Task: Create a section Data Visualization Sprint and in the section, add a milestone Performance Improvements in the project VitalityTech.
Action: Mouse moved to (53, 153)
Screenshot: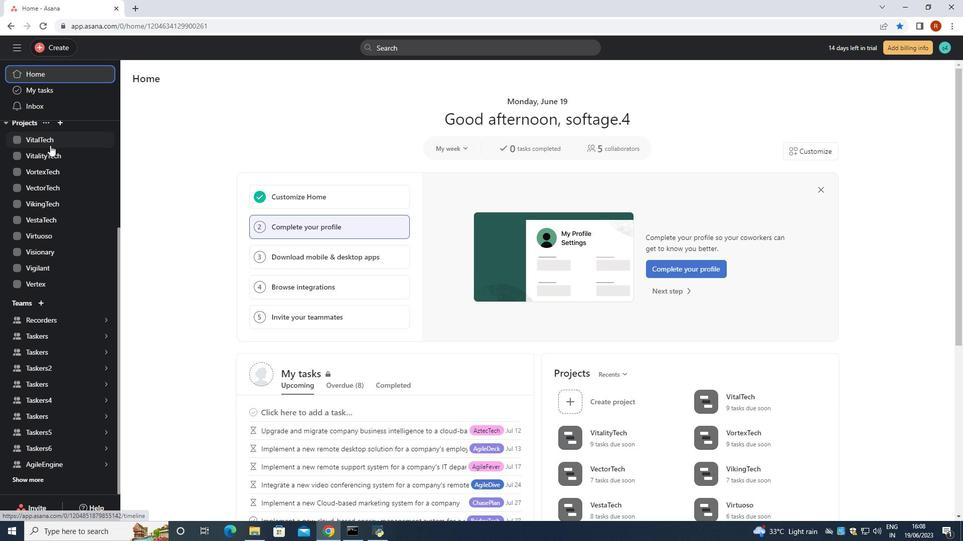 
Action: Mouse pressed left at (53, 153)
Screenshot: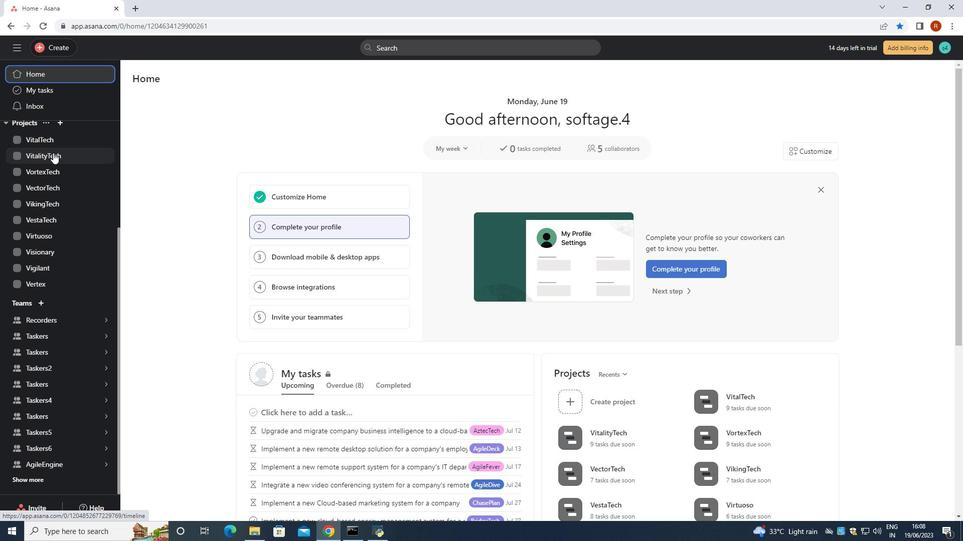 
Action: Mouse moved to (205, 289)
Screenshot: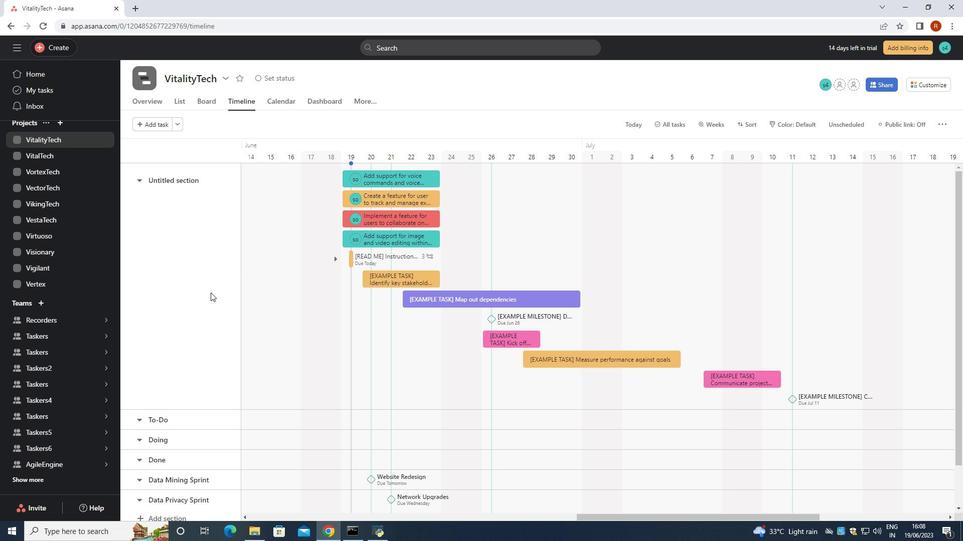 
Action: Mouse scrolled (205, 289) with delta (0, 0)
Screenshot: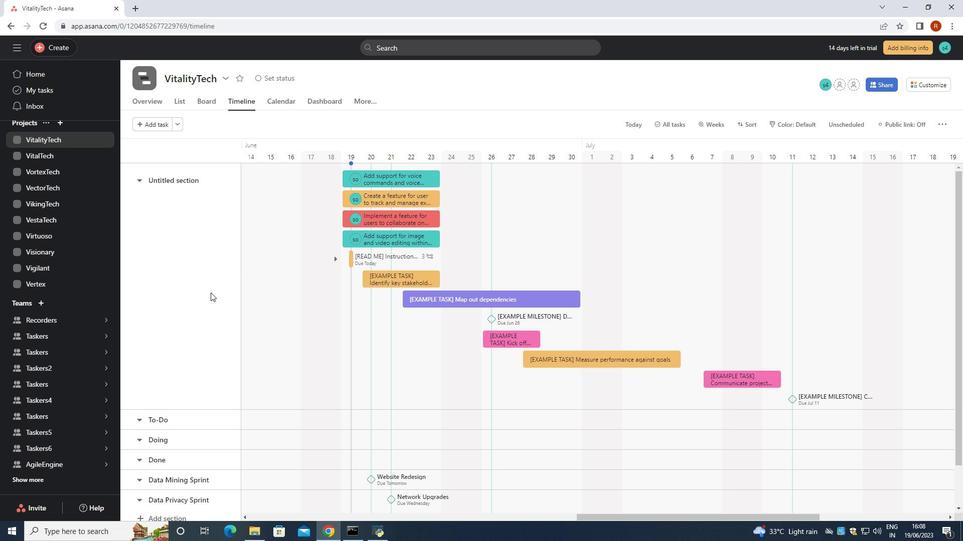 
Action: Mouse moved to (202, 289)
Screenshot: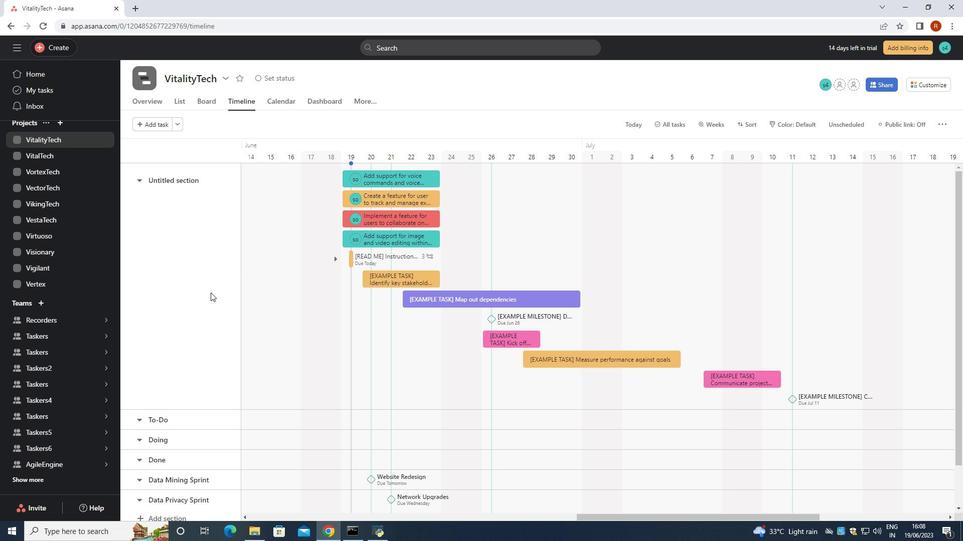 
Action: Mouse scrolled (203, 289) with delta (0, 0)
Screenshot: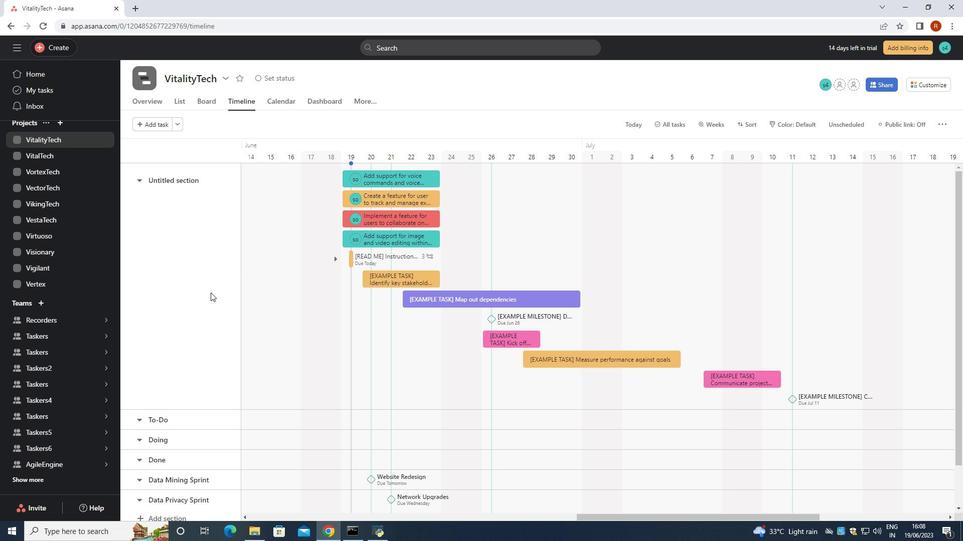 
Action: Mouse moved to (200, 289)
Screenshot: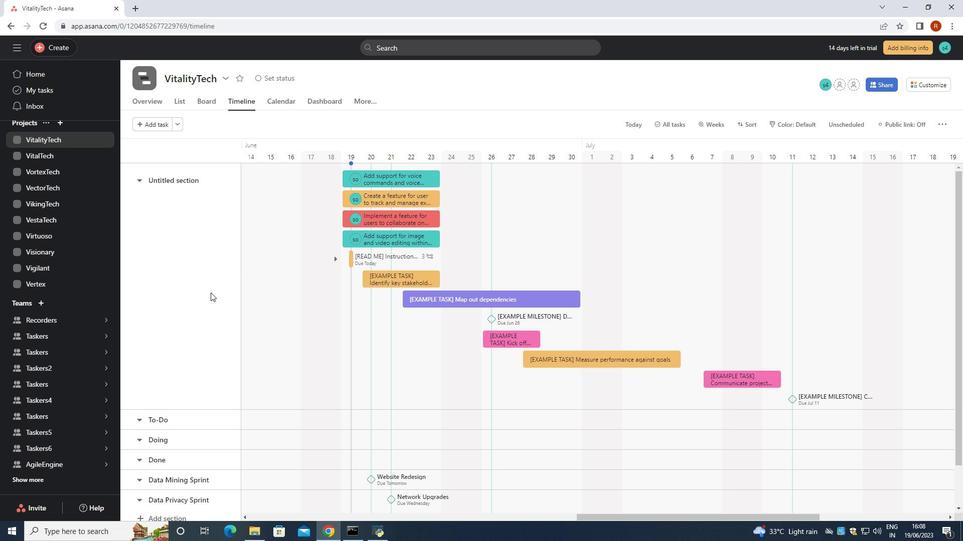 
Action: Mouse scrolled (201, 289) with delta (0, 0)
Screenshot: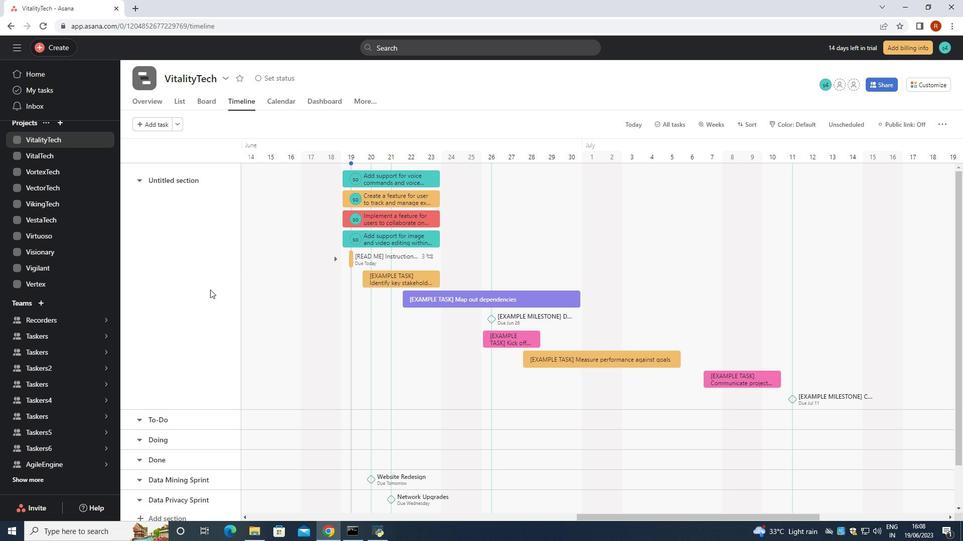
Action: Mouse moved to (199, 289)
Screenshot: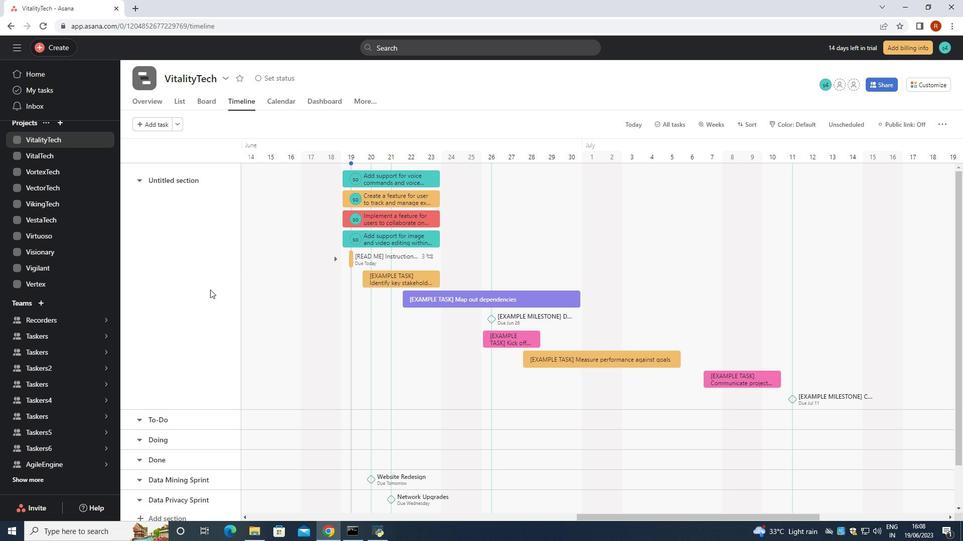 
Action: Mouse scrolled (200, 289) with delta (0, 0)
Screenshot: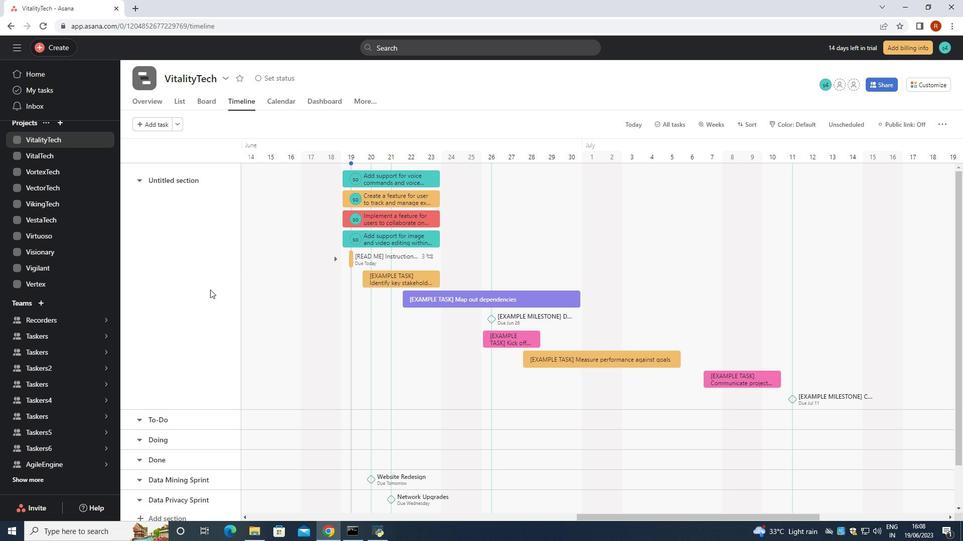 
Action: Mouse moved to (195, 289)
Screenshot: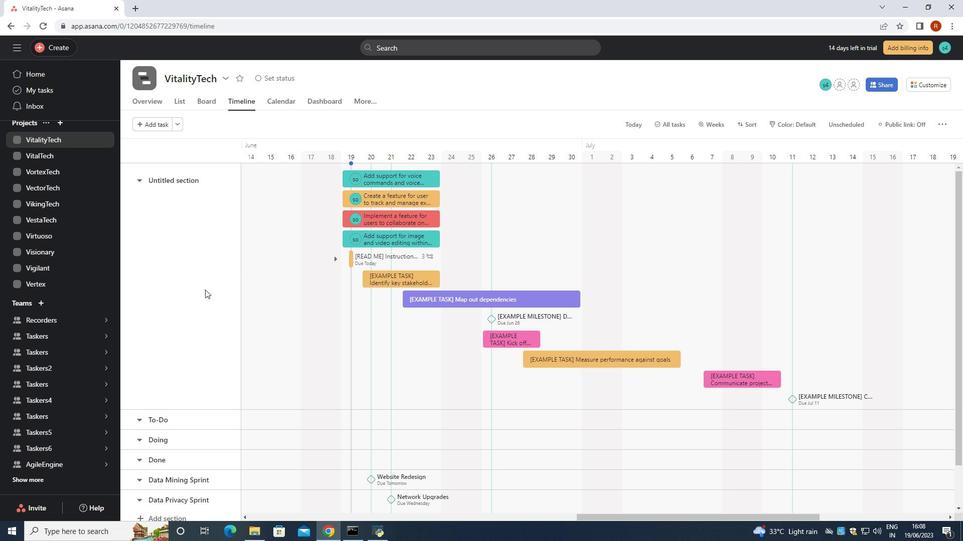 
Action: Mouse scrolled (198, 289) with delta (0, 0)
Screenshot: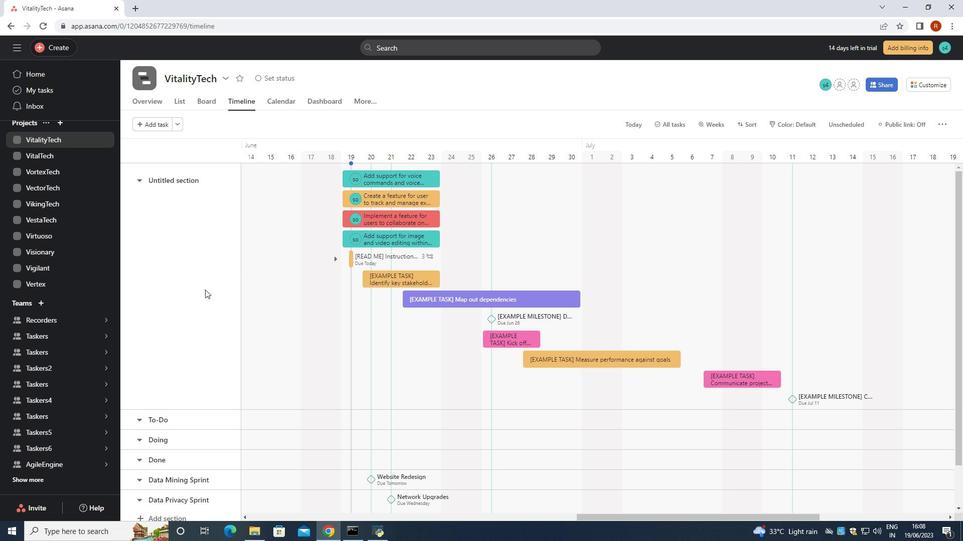 
Action: Mouse moved to (194, 289)
Screenshot: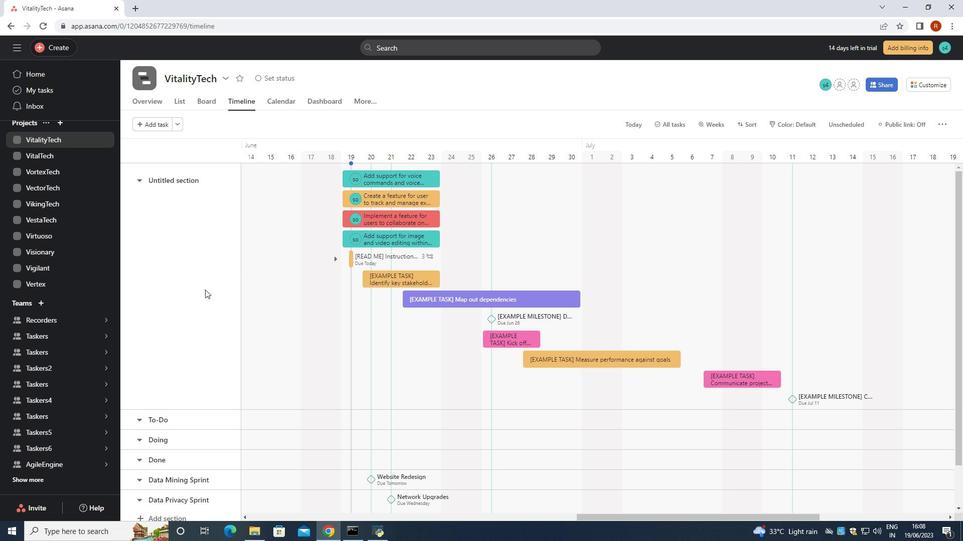 
Action: Mouse scrolled (195, 289) with delta (0, 0)
Screenshot: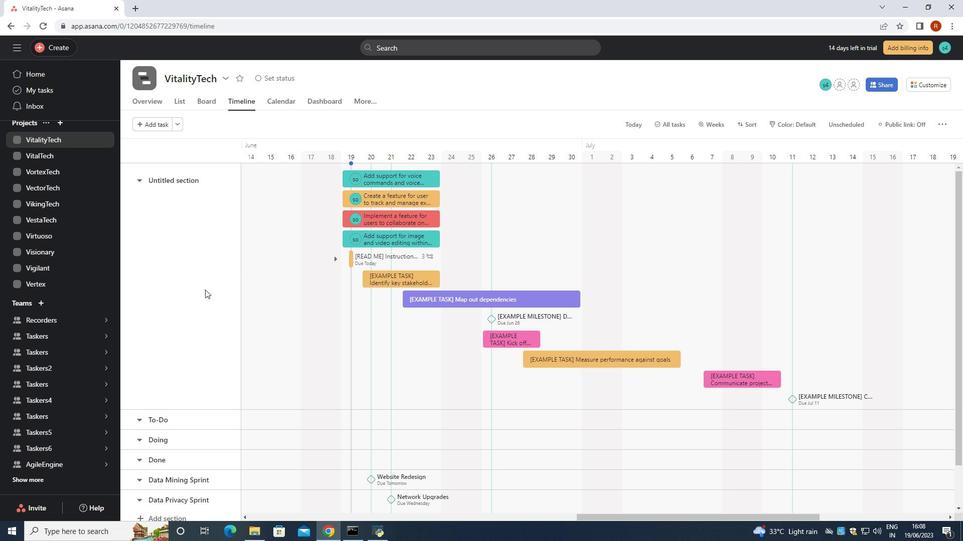 
Action: Mouse moved to (175, 471)
Screenshot: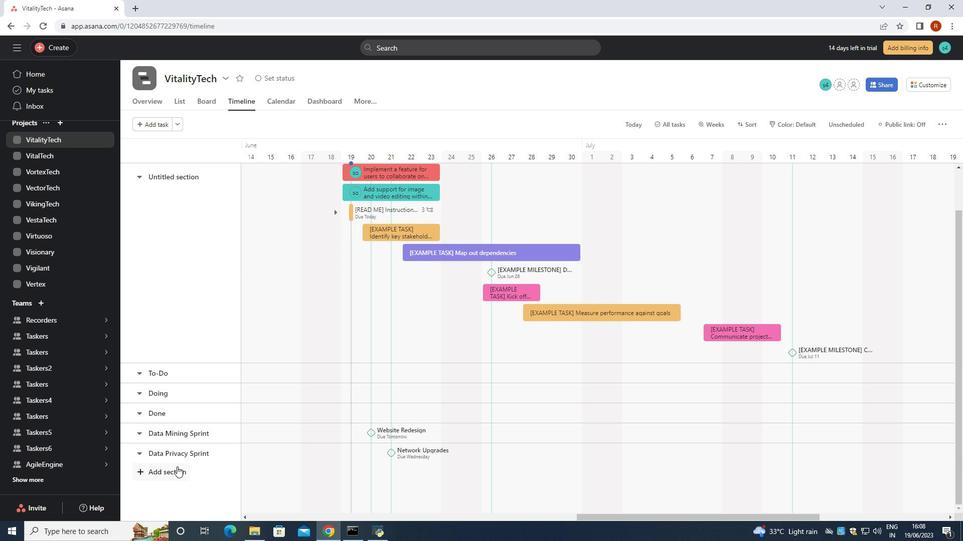 
Action: Mouse pressed left at (175, 471)
Screenshot: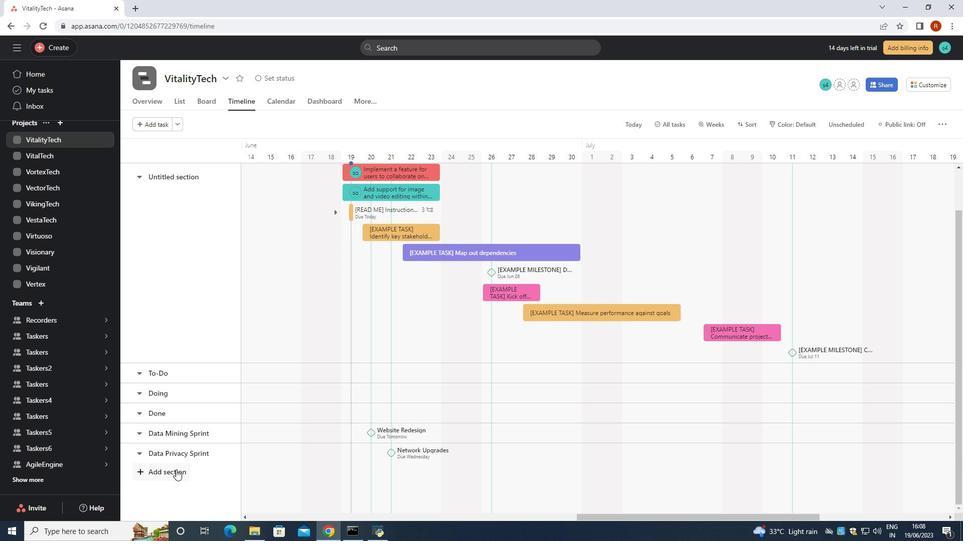 
Action: Mouse moved to (175, 471)
Screenshot: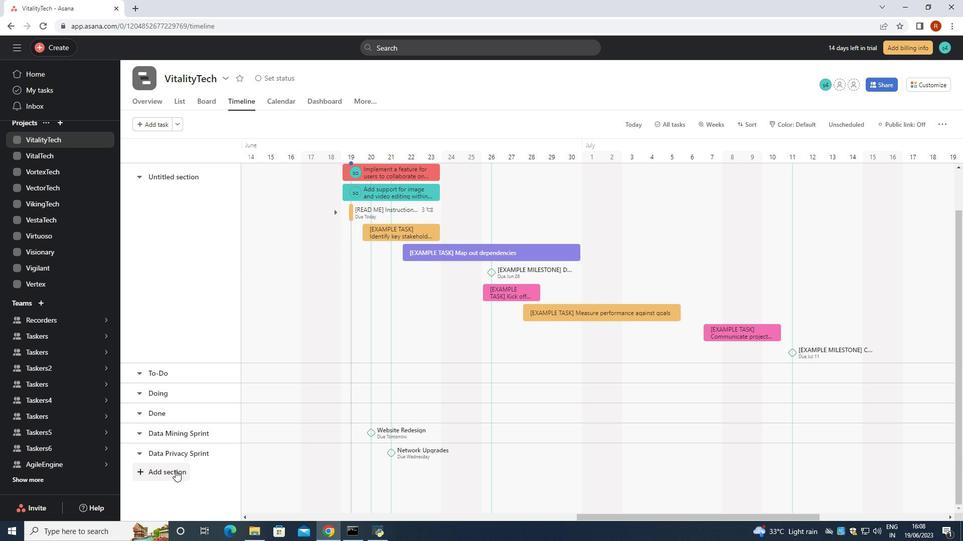 
Action: Key pressed <Key.shift>Data<Key.space><Key.shift>BV<Key.backspace><Key.backspace><Key.shift>Visualization<Key.space><Key.shift>Sprint
Screenshot: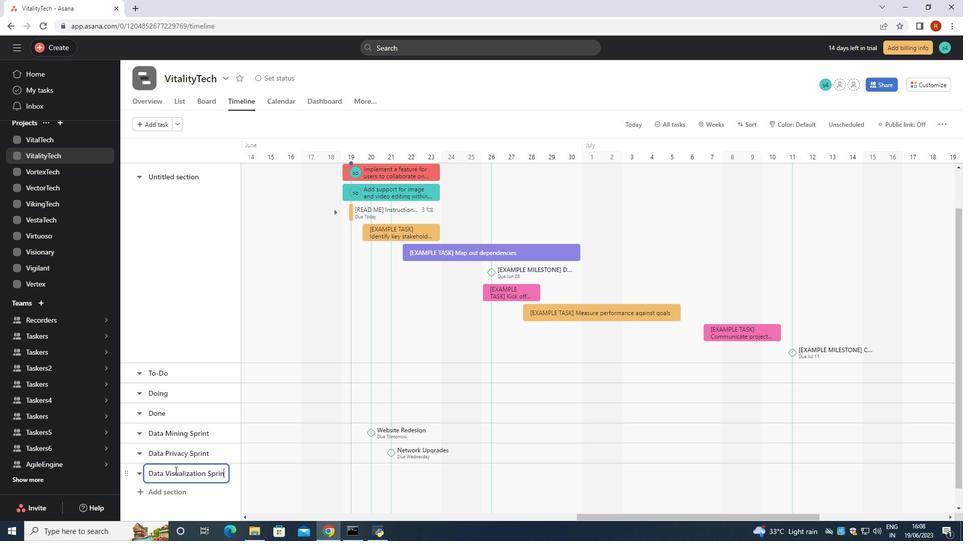 
Action: Mouse moved to (315, 472)
Screenshot: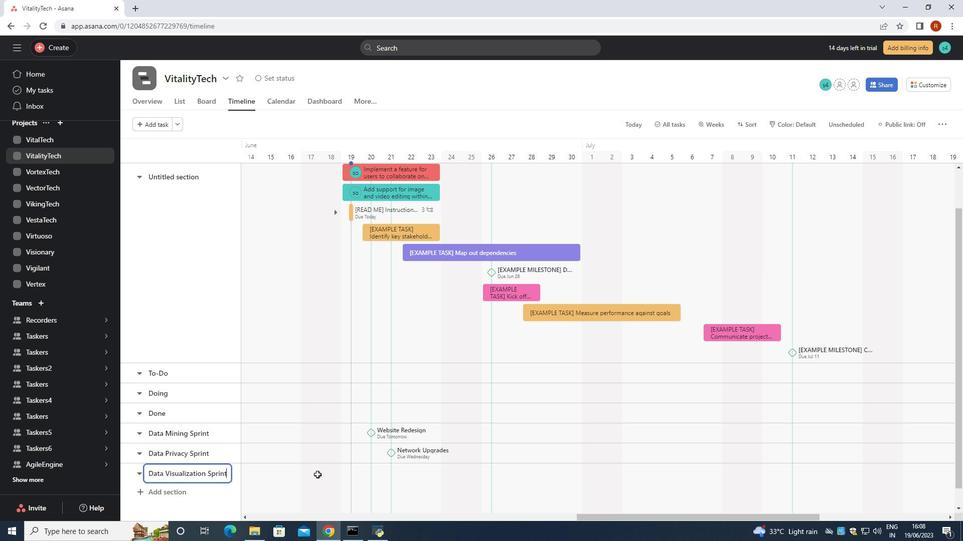 
Action: Mouse pressed left at (315, 472)
Screenshot: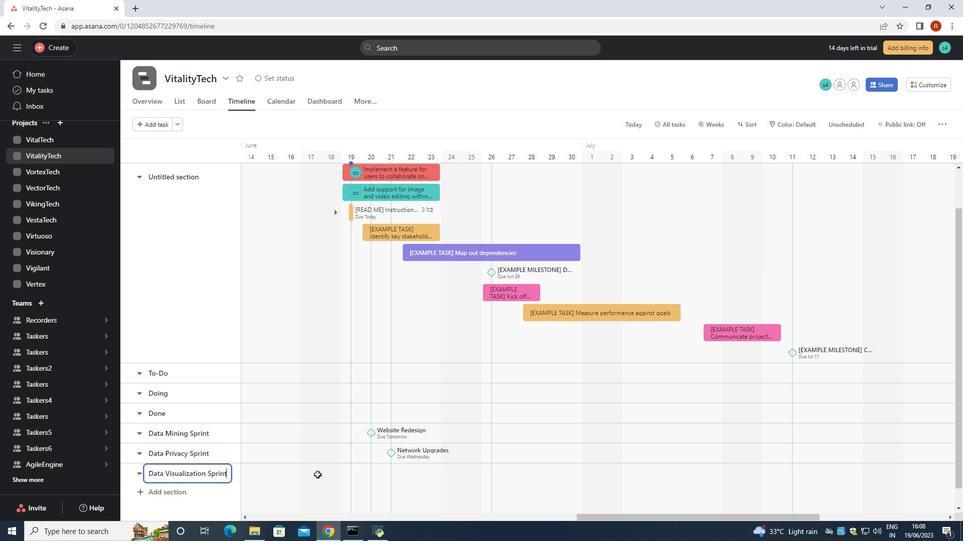 
Action: Mouse pressed left at (315, 472)
Screenshot: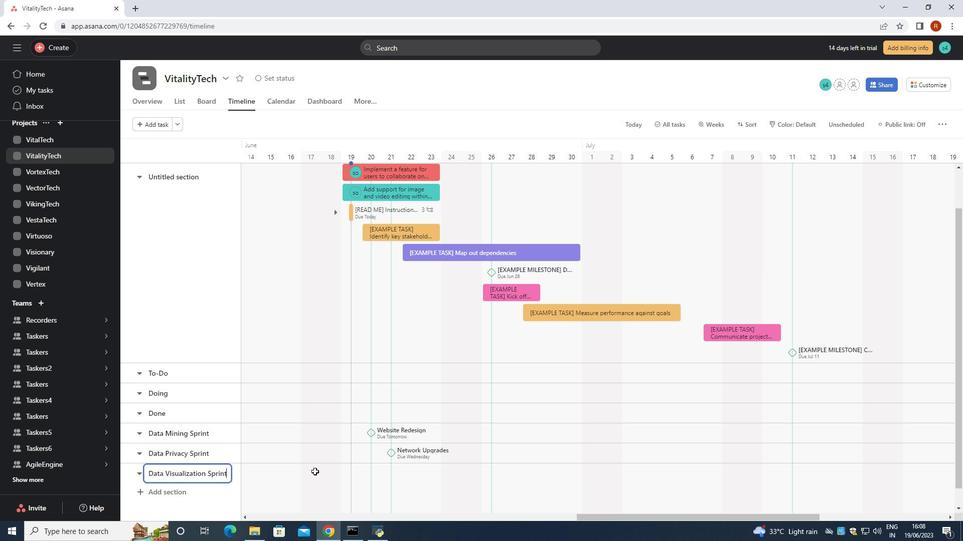 
Action: Mouse moved to (295, 524)
Screenshot: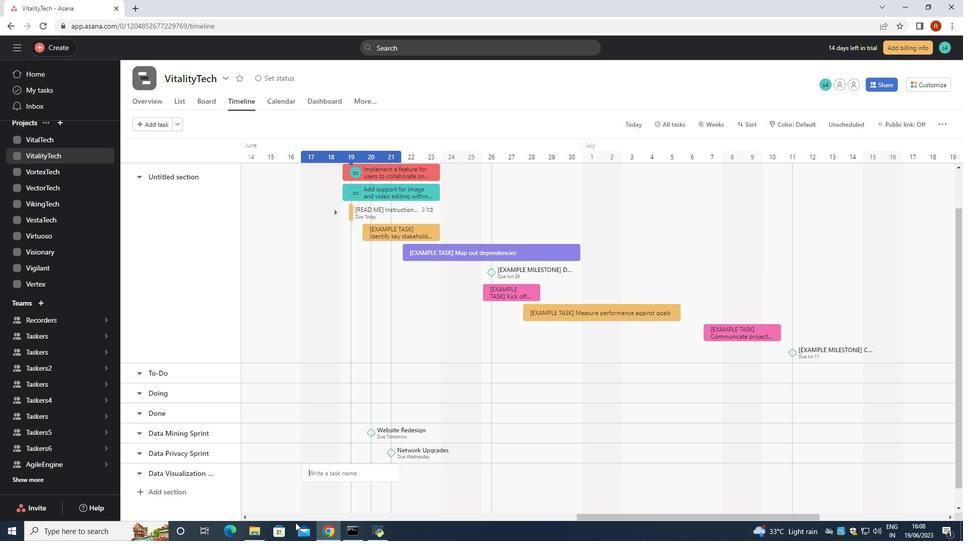 
Action: Key pressed <Key.shift><Key.shift>Pr<Key.backspace>erformance<Key.space><Key.shift>Improvements<Key.enter>
Screenshot: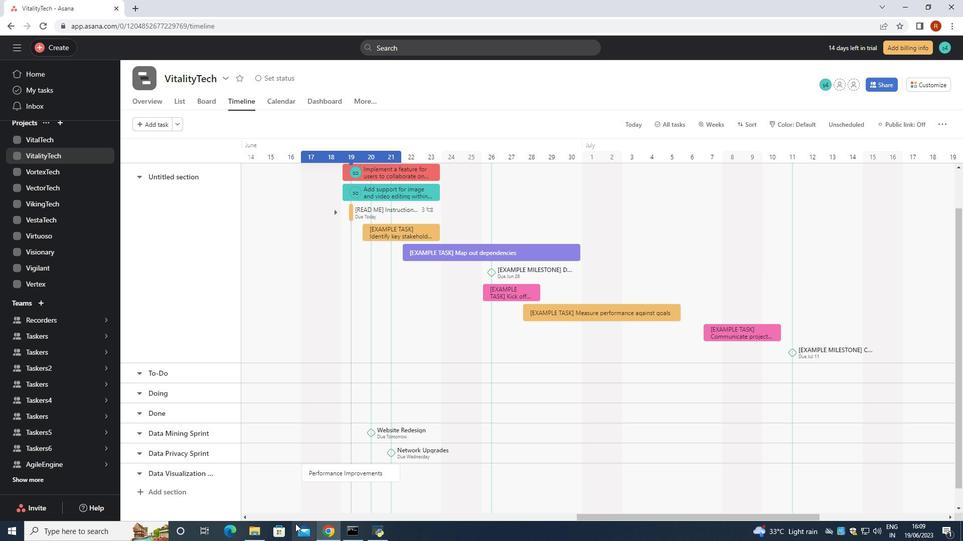 
Action: Mouse moved to (363, 475)
Screenshot: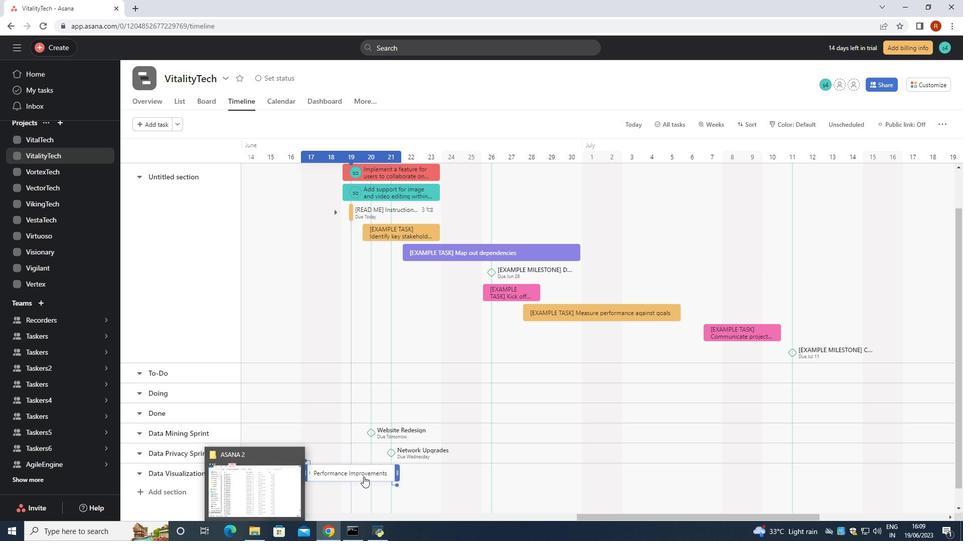 
Action: Mouse pressed right at (363, 475)
Screenshot: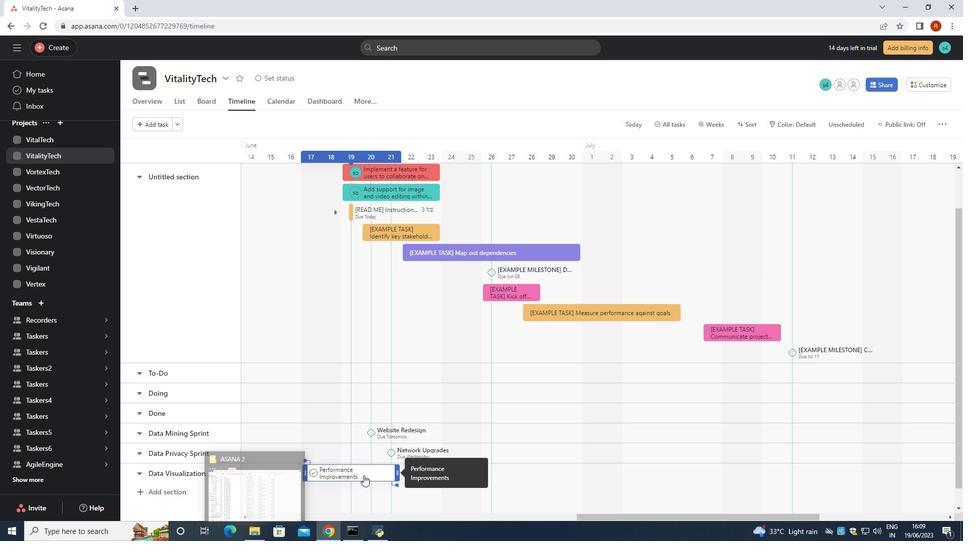 
Action: Mouse moved to (403, 424)
Screenshot: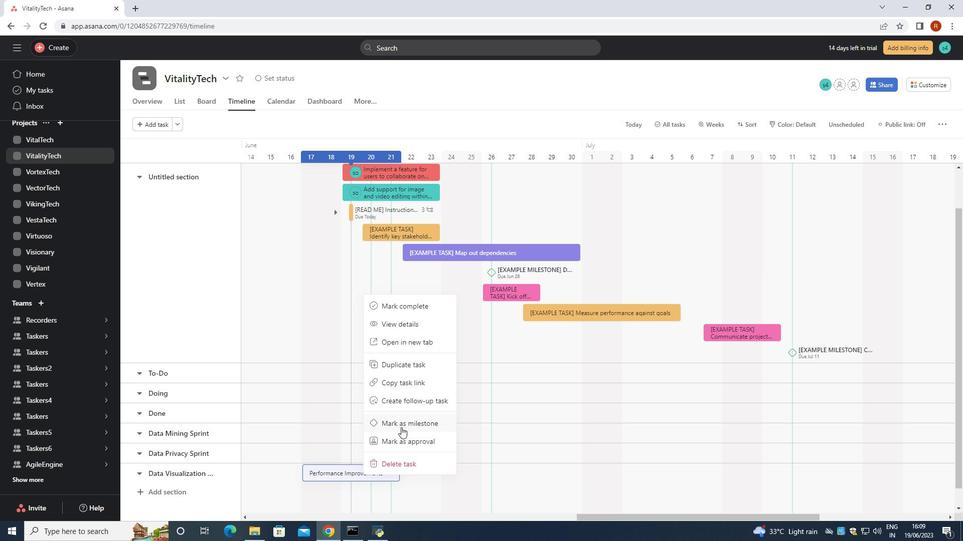 
Action: Mouse pressed left at (403, 424)
Screenshot: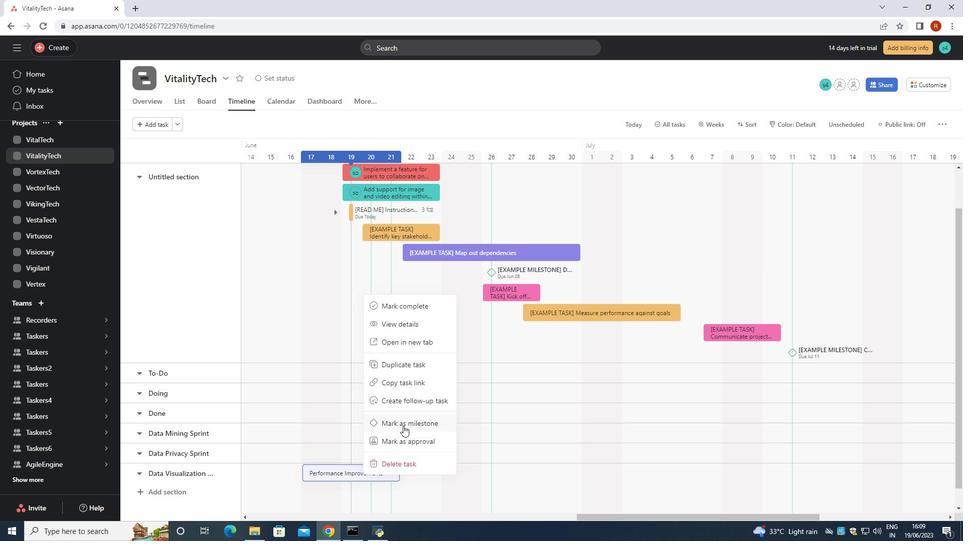 
Action: Mouse moved to (455, 430)
Screenshot: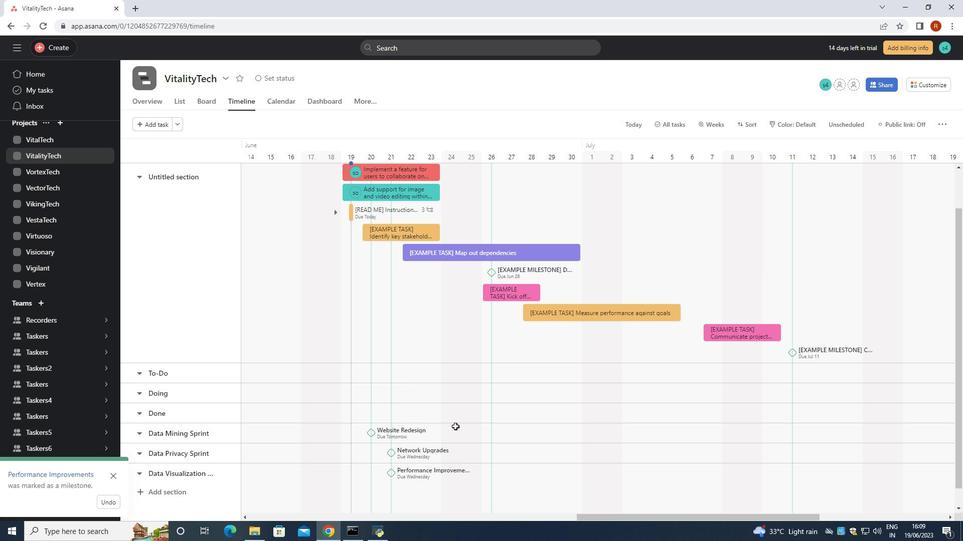 
